 Task: Create a task  Create a new system for managing employee benefits and compensation , assign it to team member softage.3@softage.net in the project AgileCube and update the status of the task to  At Risk , set the priority of the task to Medium
Action: Mouse moved to (67, 324)
Screenshot: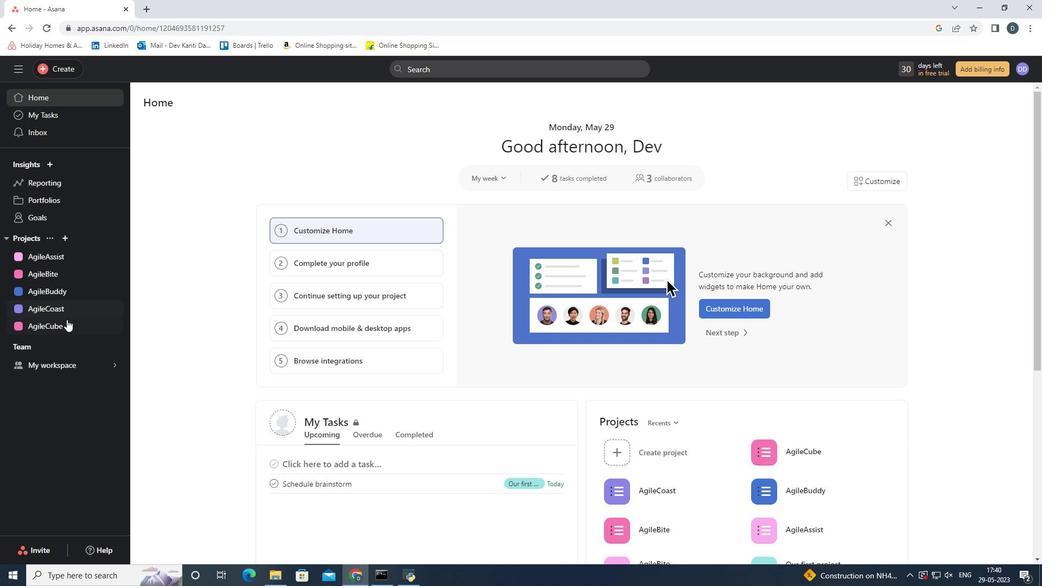 
Action: Mouse pressed left at (67, 324)
Screenshot: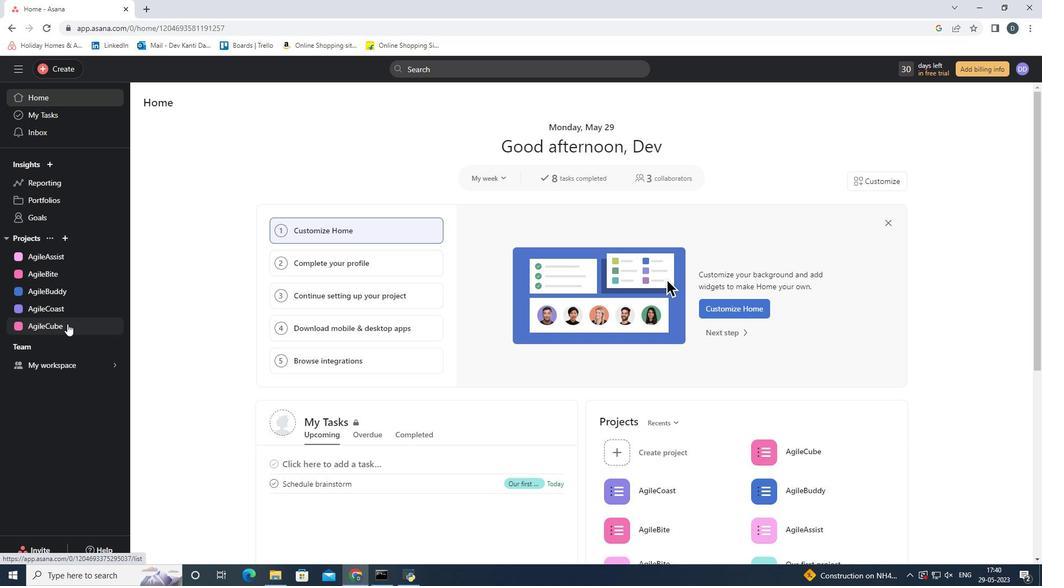 
Action: Mouse moved to (53, 67)
Screenshot: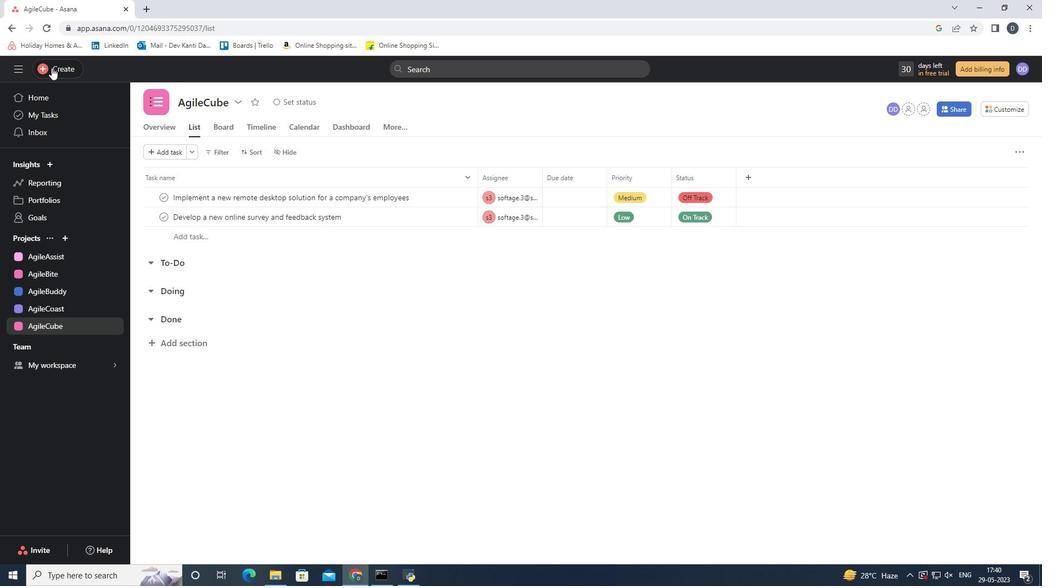 
Action: Mouse pressed left at (53, 67)
Screenshot: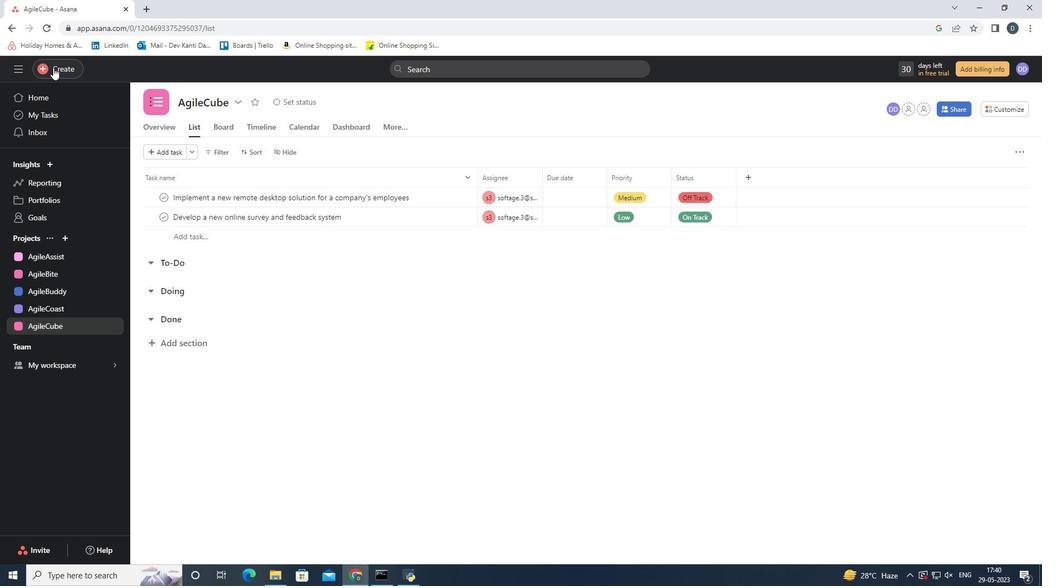 
Action: Mouse moved to (152, 76)
Screenshot: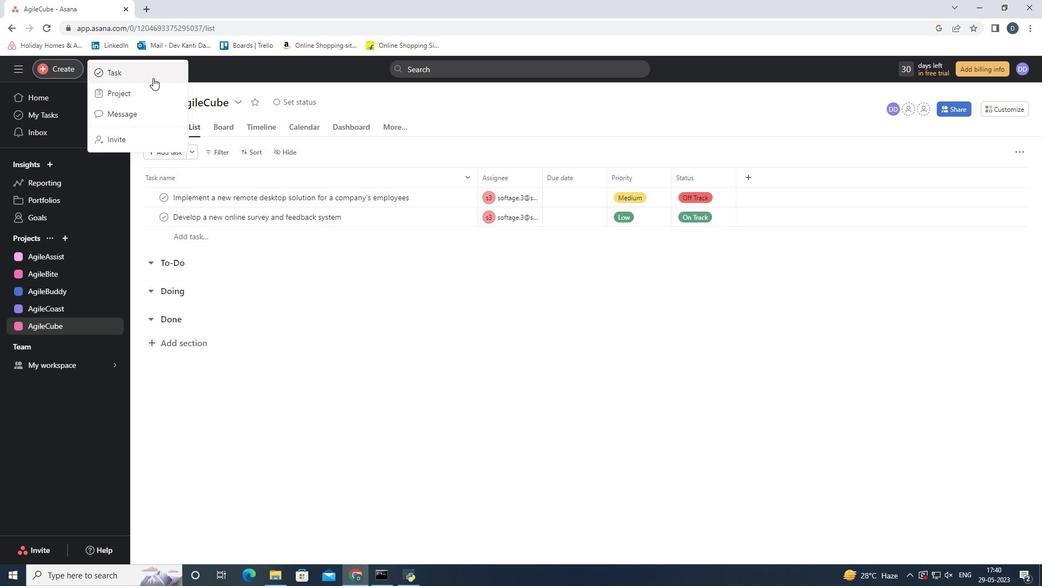 
Action: Mouse pressed left at (152, 76)
Screenshot: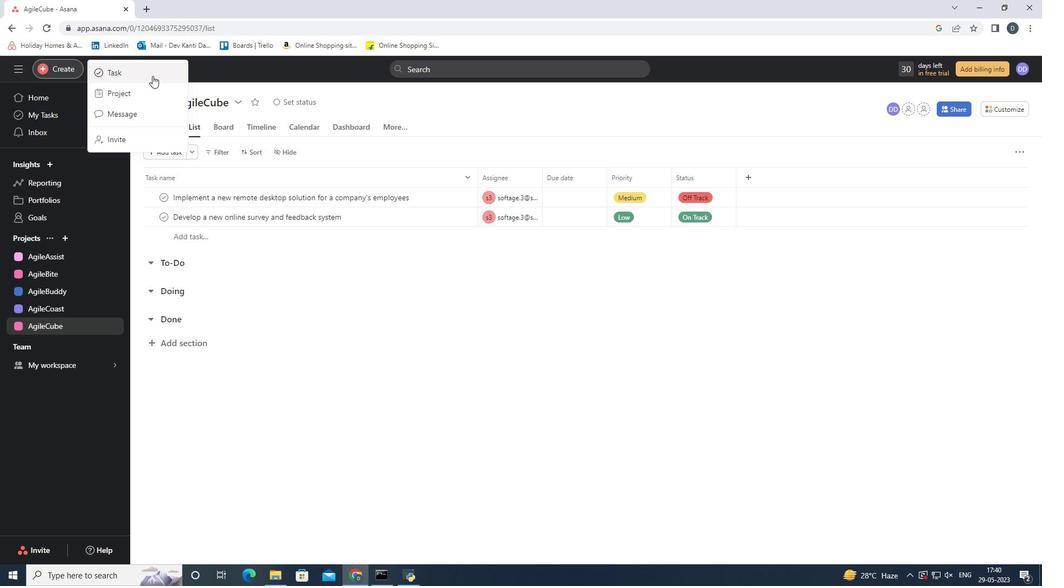 
Action: Mouse moved to (891, 437)
Screenshot: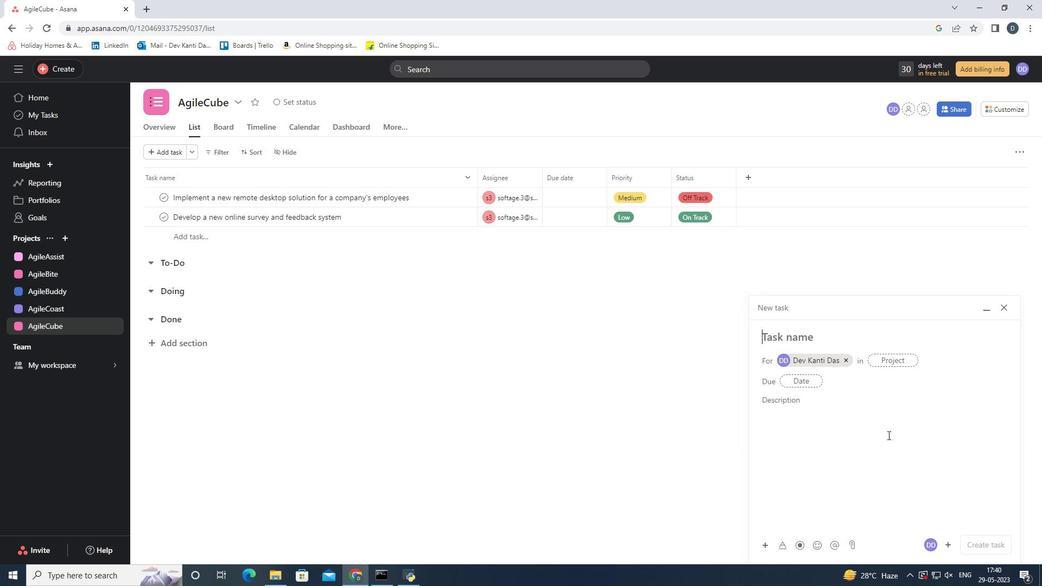 
Action: Key pressed <Key.shift>Create<Key.space>a<Key.space>new<Key.space>system<Key.space>for<Key.space>managing<Key.space>employee<Key.space>benefits<Key.space>and<Key.space>compensation<Key.space><Key.backspace>
Screenshot: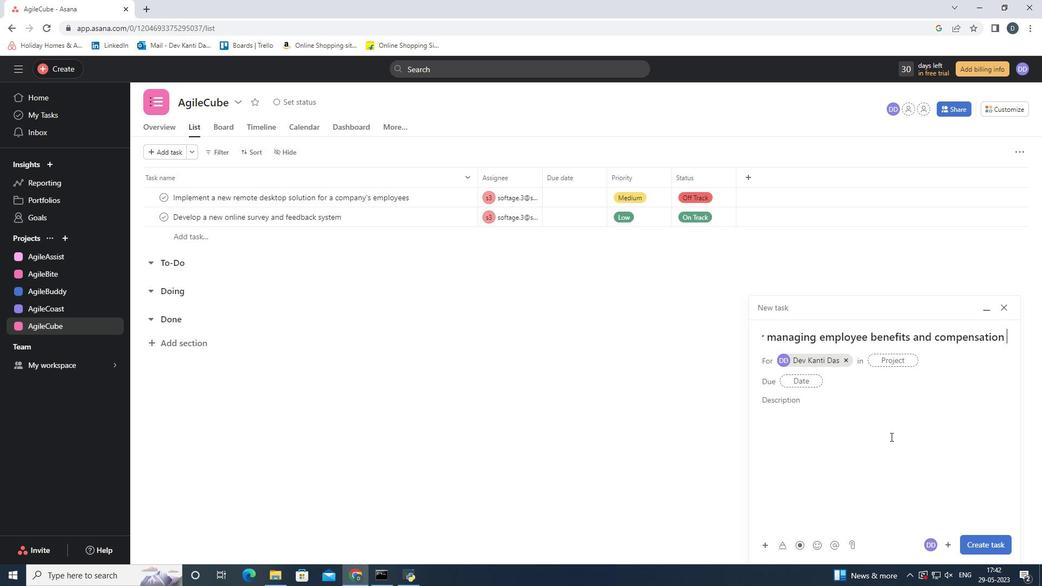 
Action: Mouse moved to (943, 549)
Screenshot: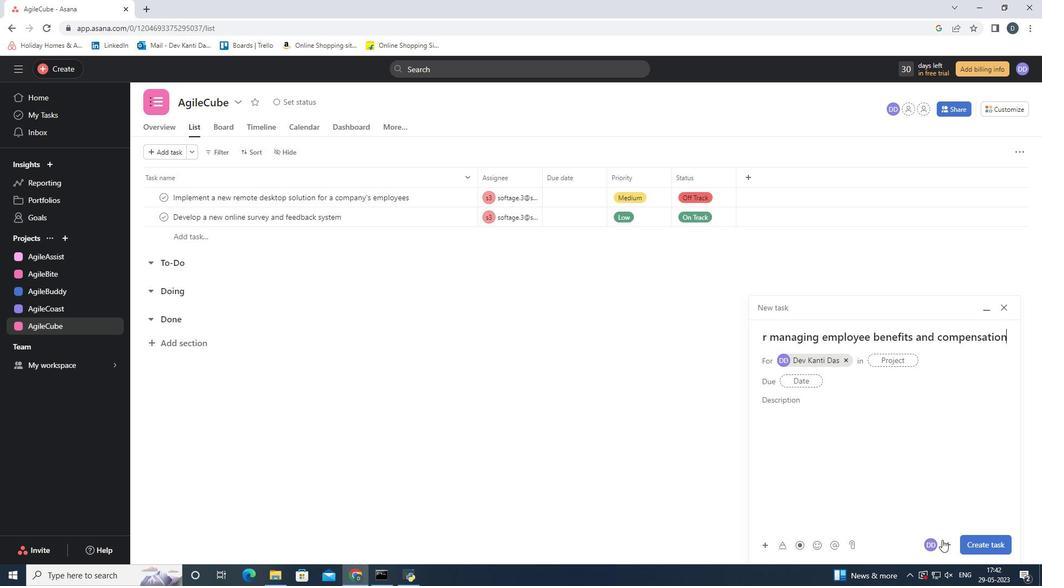 
Action: Mouse pressed left at (943, 549)
Screenshot: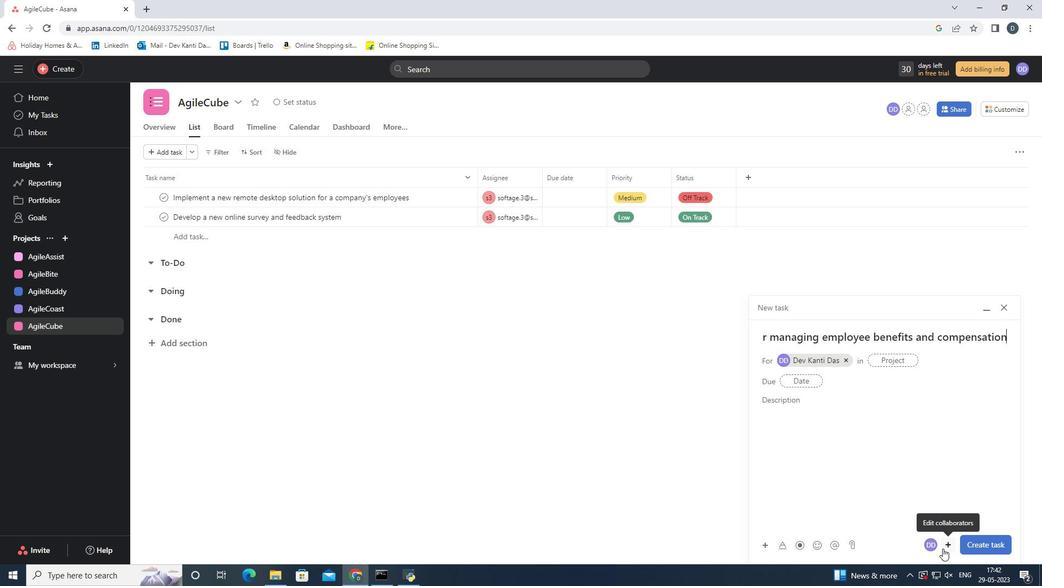
Action: Mouse moved to (947, 507)
Screenshot: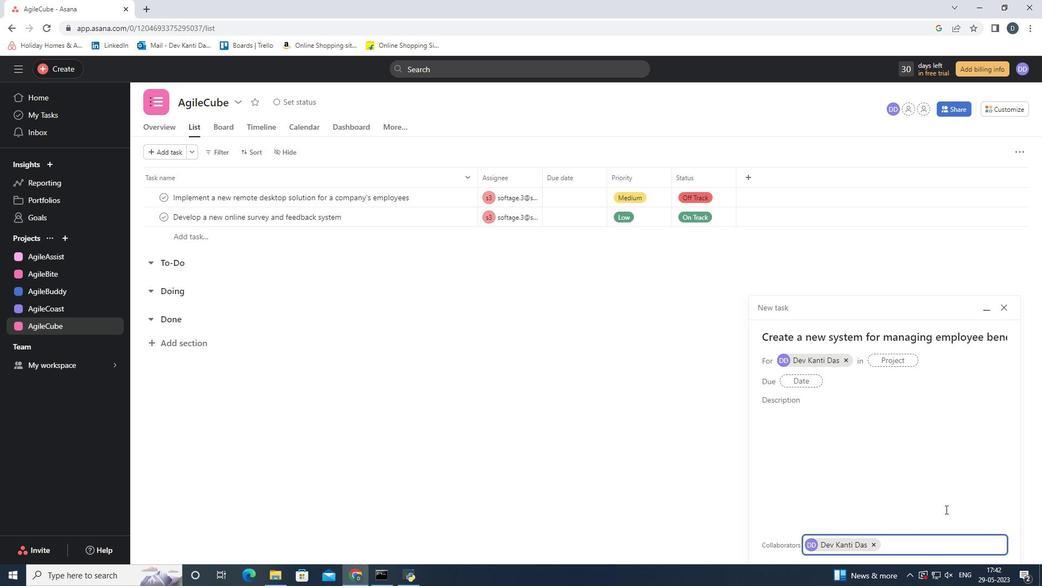 
Action: Key pressed <Key.shift><Key.shift><Key.shift><Key.shift><Key.shift><Key.shift><Key.shift><Key.shift>Softage.3<Key.shift><Key.shift><Key.shift><Key.shift><Key.shift><Key.shift><Key.shift><Key.shift><Key.shift><Key.shift><Key.shift><Key.shift><Key.shift><Key.shift><Key.shift>@softage.net
Screenshot: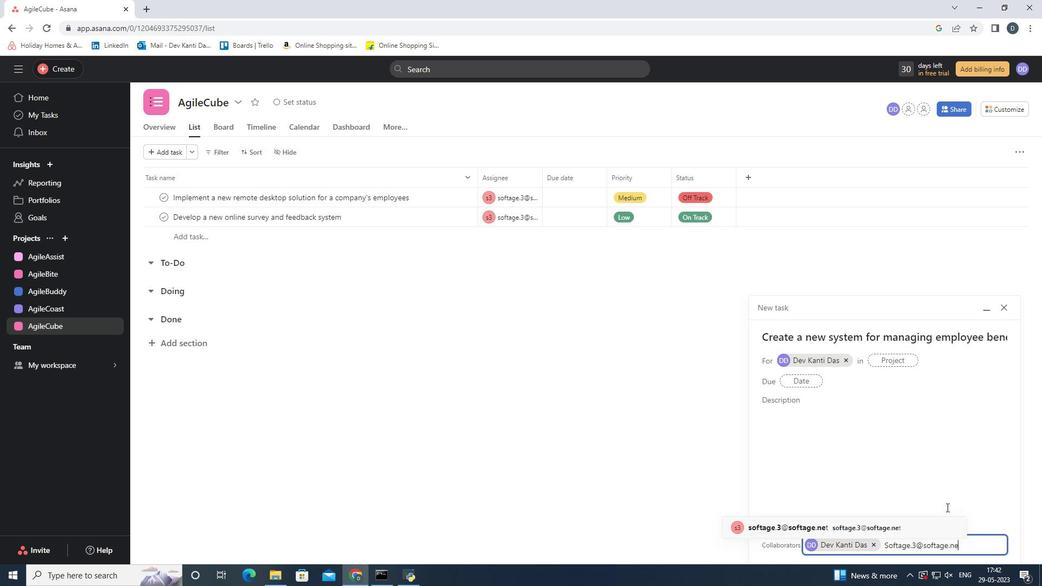 
Action: Mouse moved to (873, 524)
Screenshot: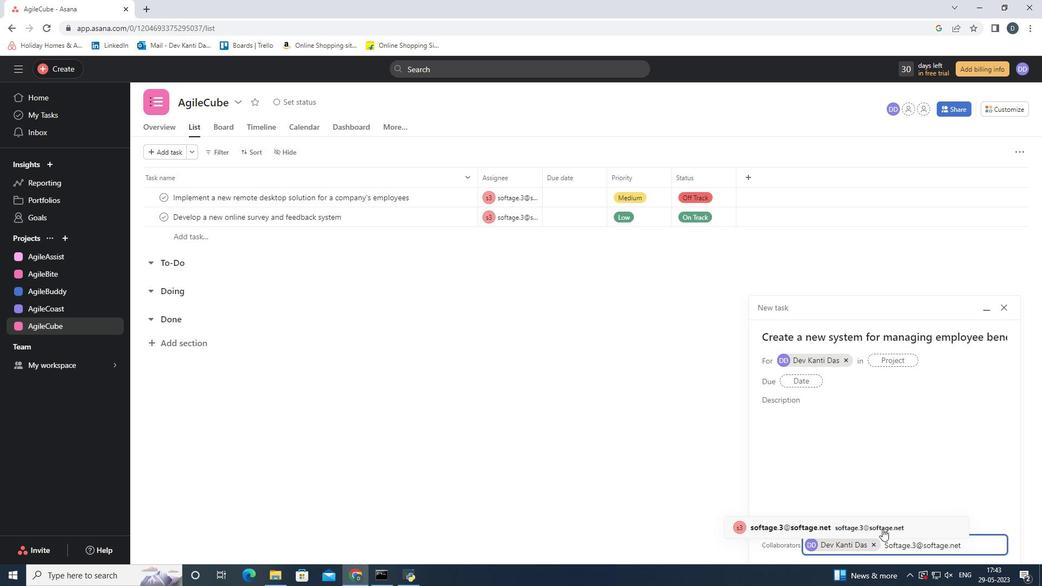 
Action: Mouse pressed left at (873, 524)
Screenshot: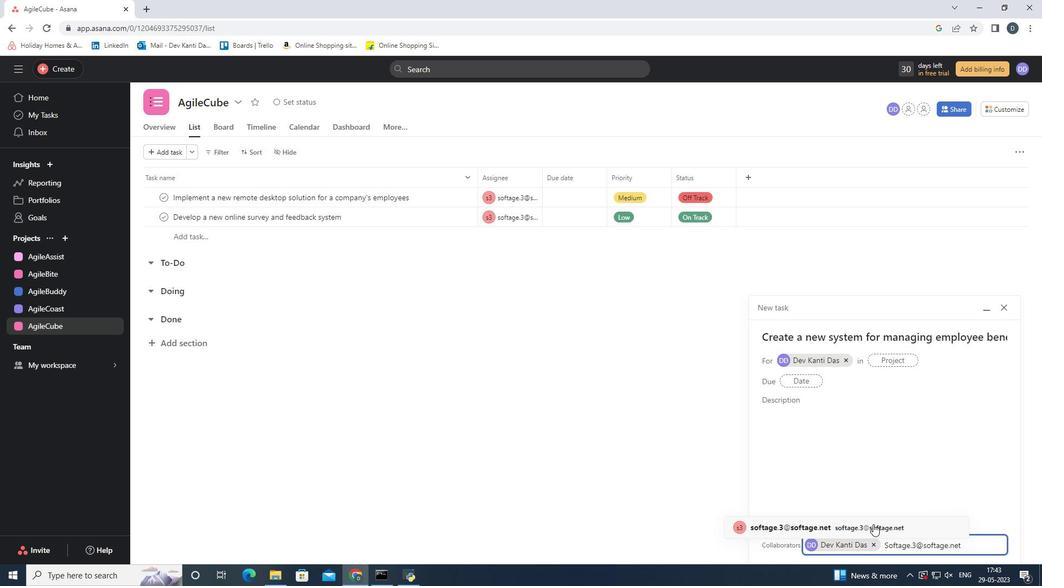 
Action: Mouse moved to (899, 363)
Screenshot: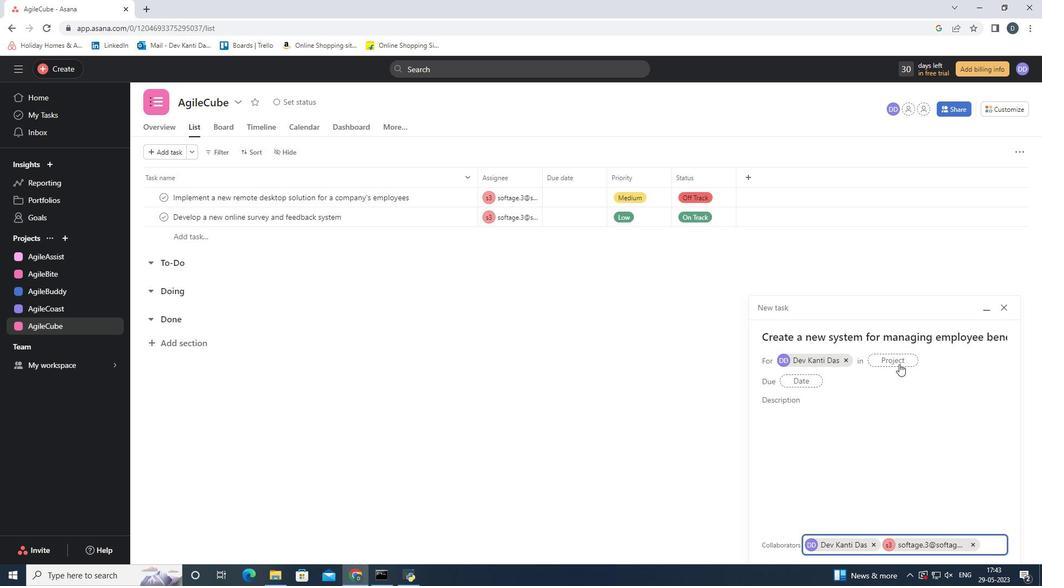 
Action: Mouse pressed left at (899, 363)
Screenshot: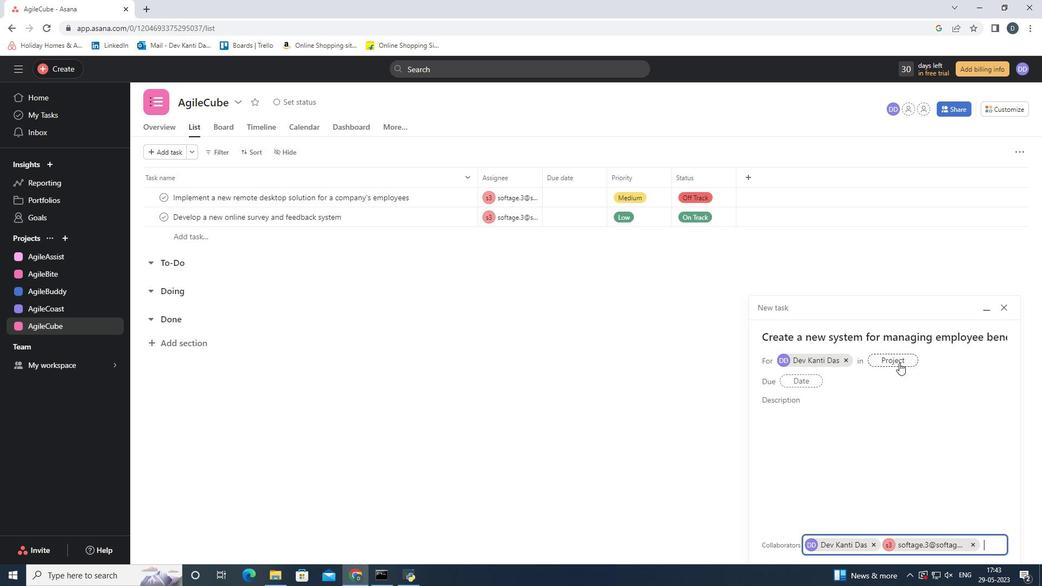 
Action: Mouse moved to (847, 380)
Screenshot: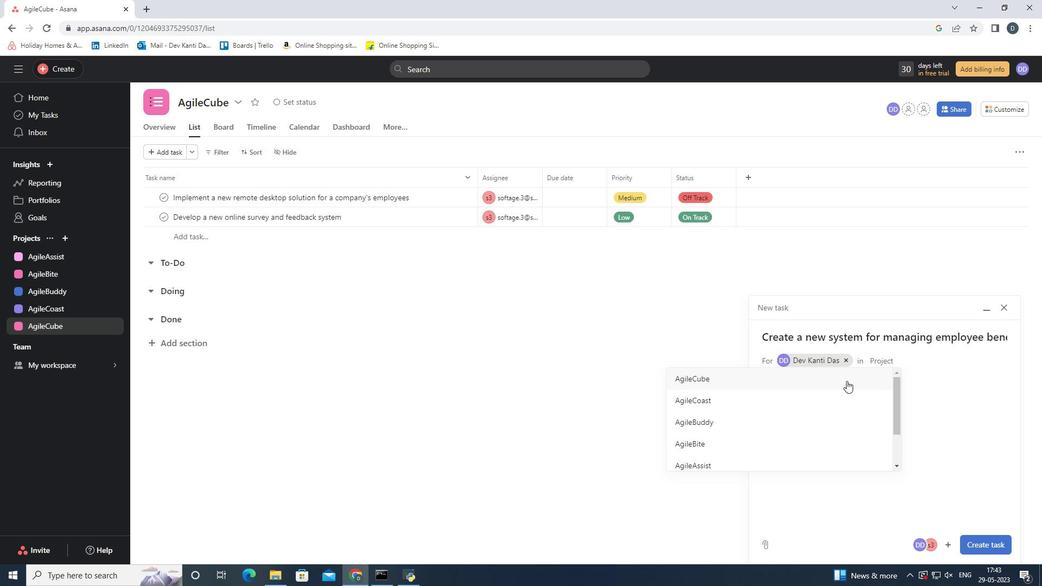 
Action: Mouse pressed left at (847, 380)
Screenshot: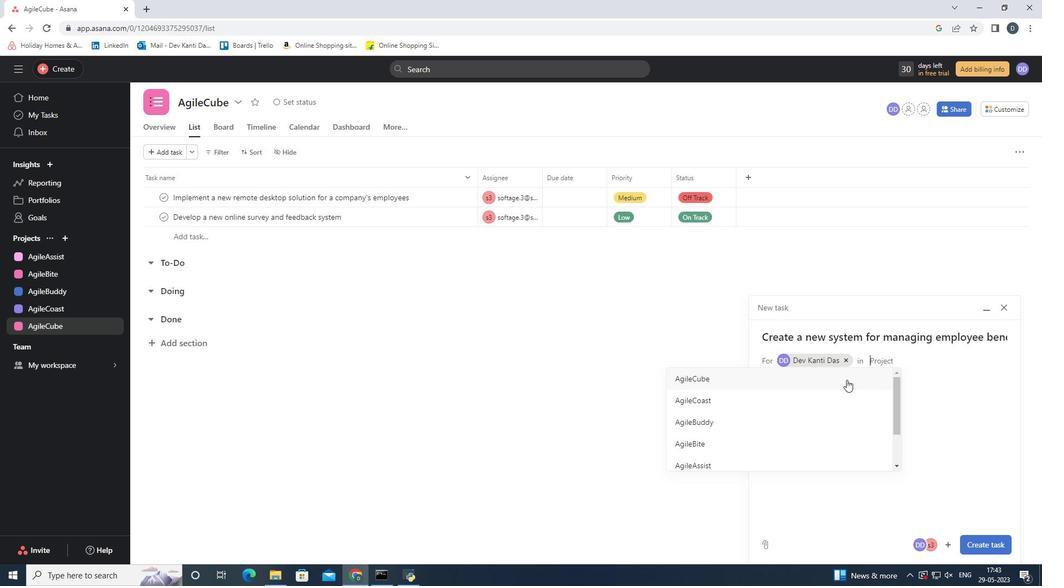 
Action: Mouse moved to (817, 403)
Screenshot: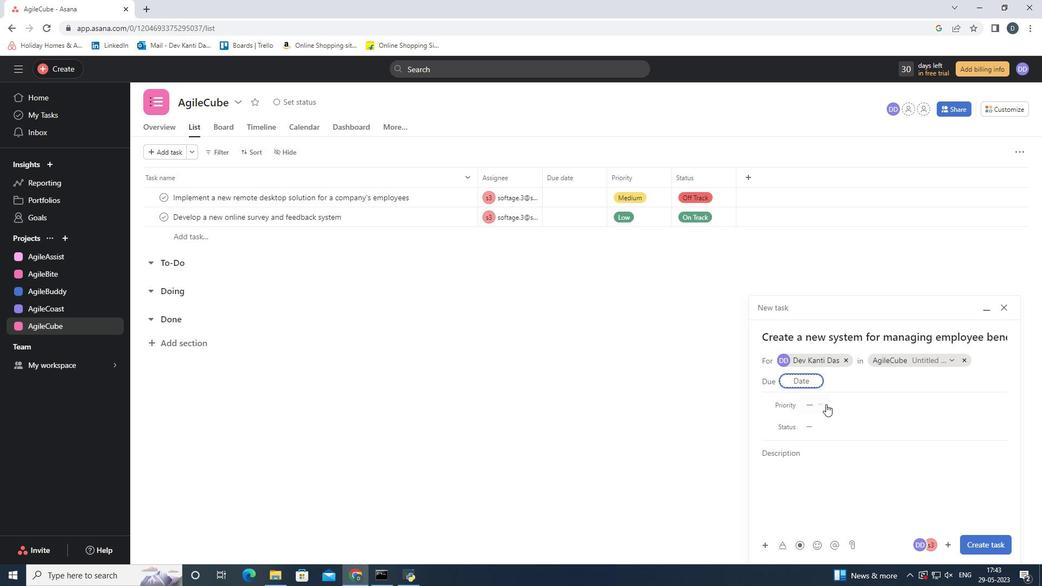 
Action: Mouse pressed left at (817, 403)
Screenshot: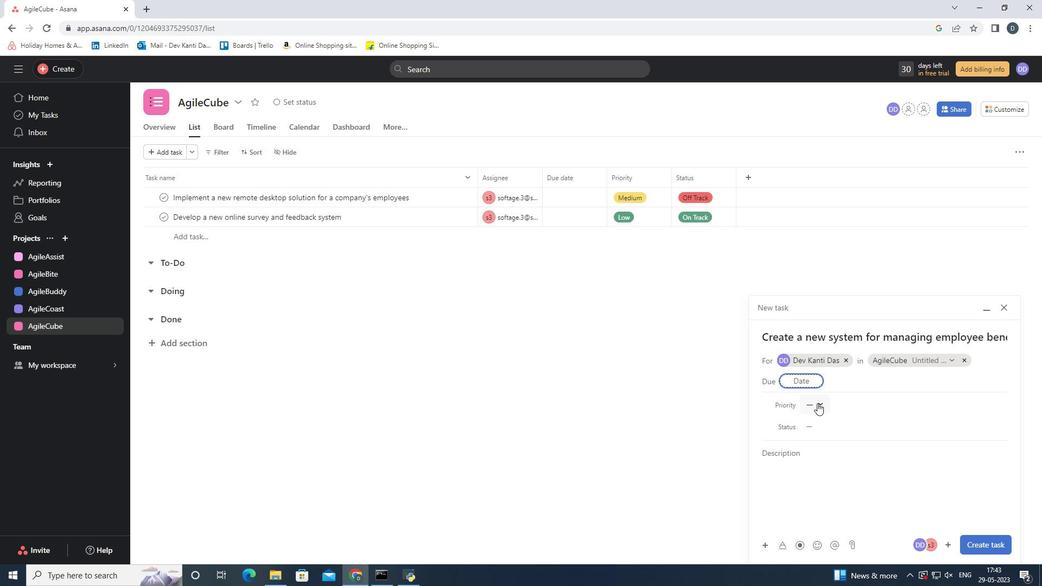 
Action: Mouse moved to (847, 463)
Screenshot: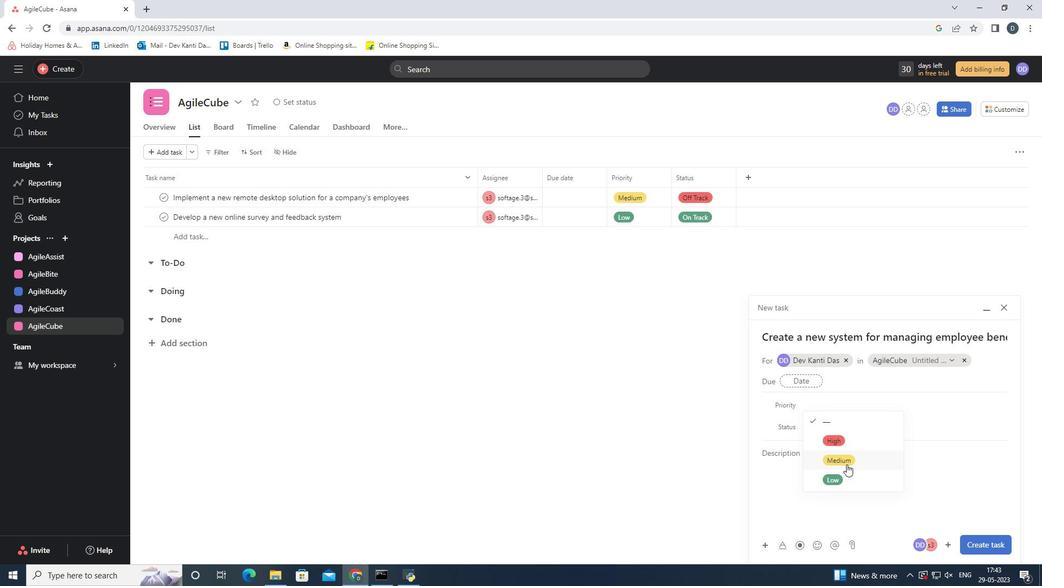 
Action: Mouse pressed left at (847, 463)
Screenshot: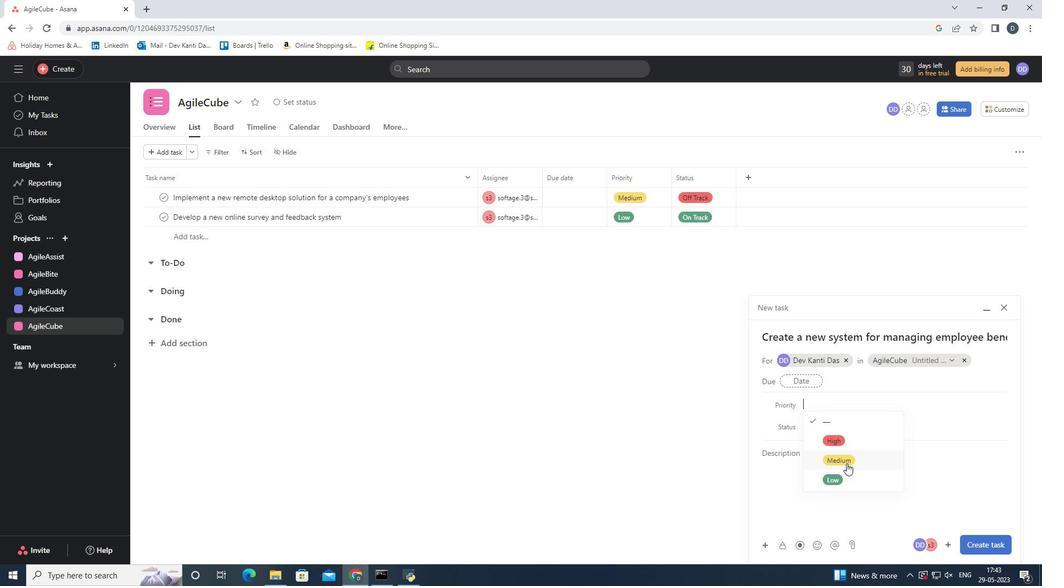 
Action: Mouse moved to (810, 424)
Screenshot: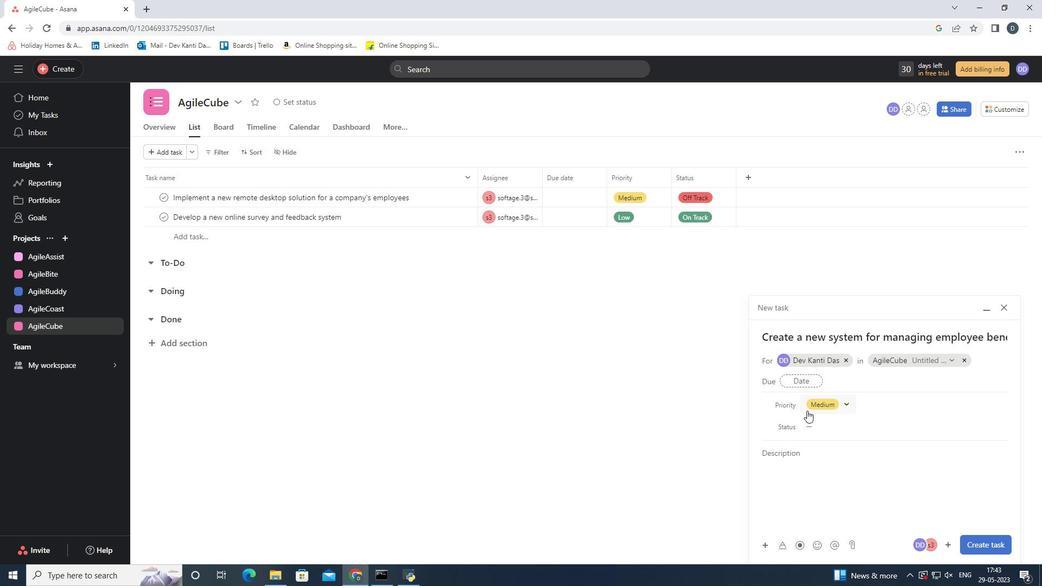 
Action: Mouse pressed left at (810, 424)
Screenshot: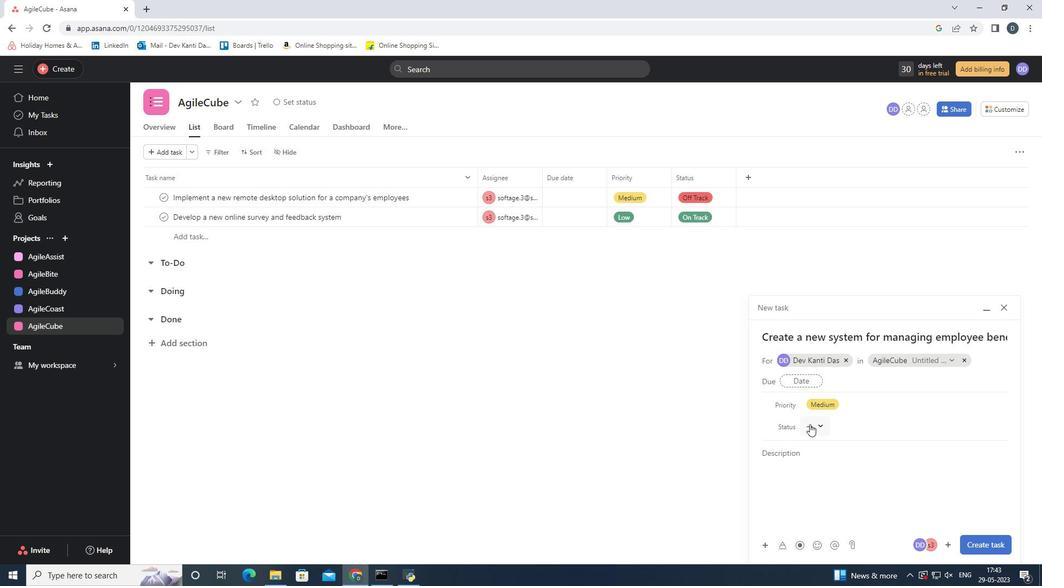 
Action: Mouse moved to (853, 496)
Screenshot: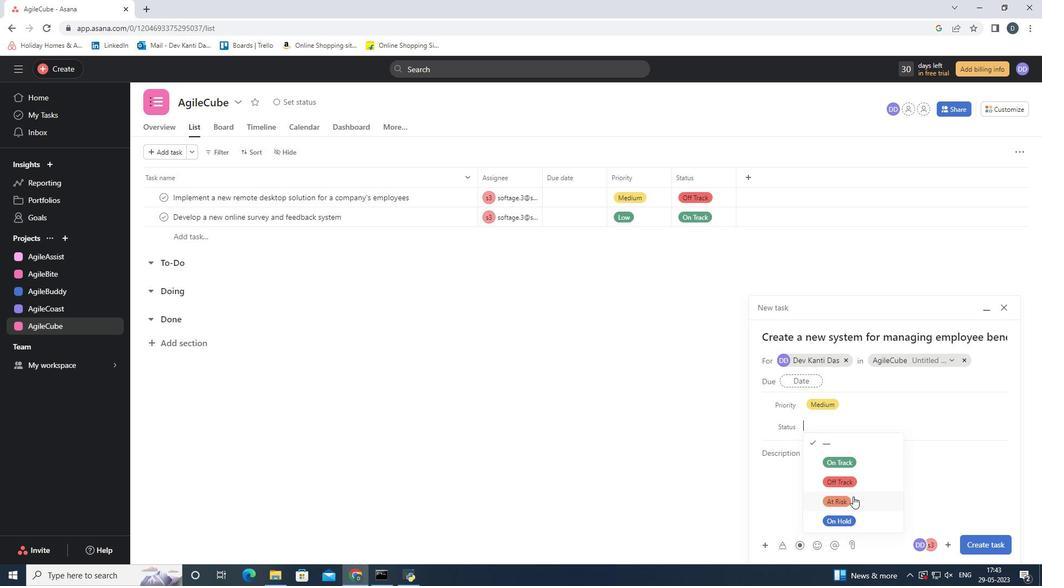 
Action: Mouse pressed left at (853, 496)
Screenshot: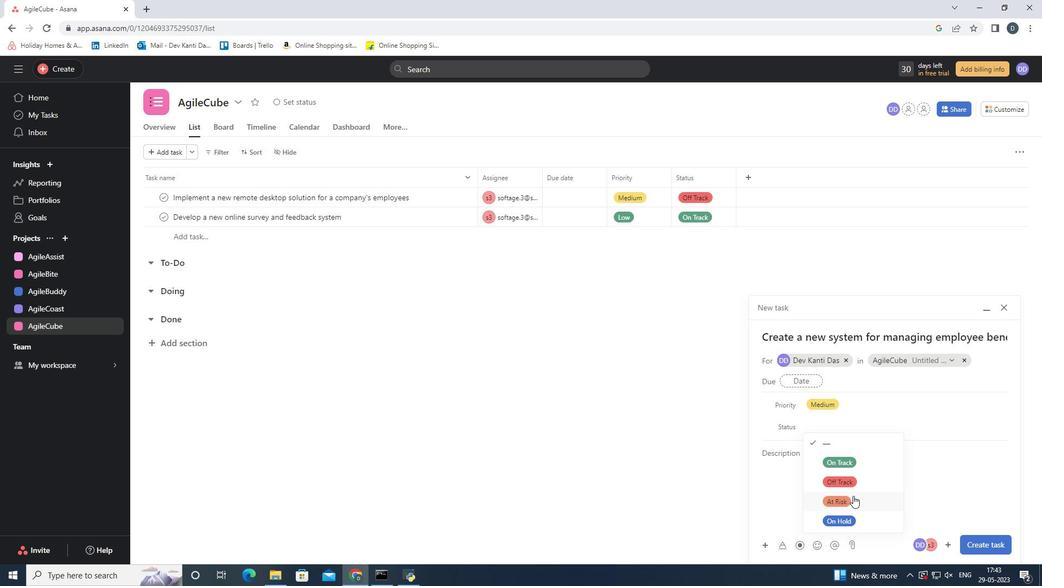 
Action: Mouse moved to (1000, 542)
Screenshot: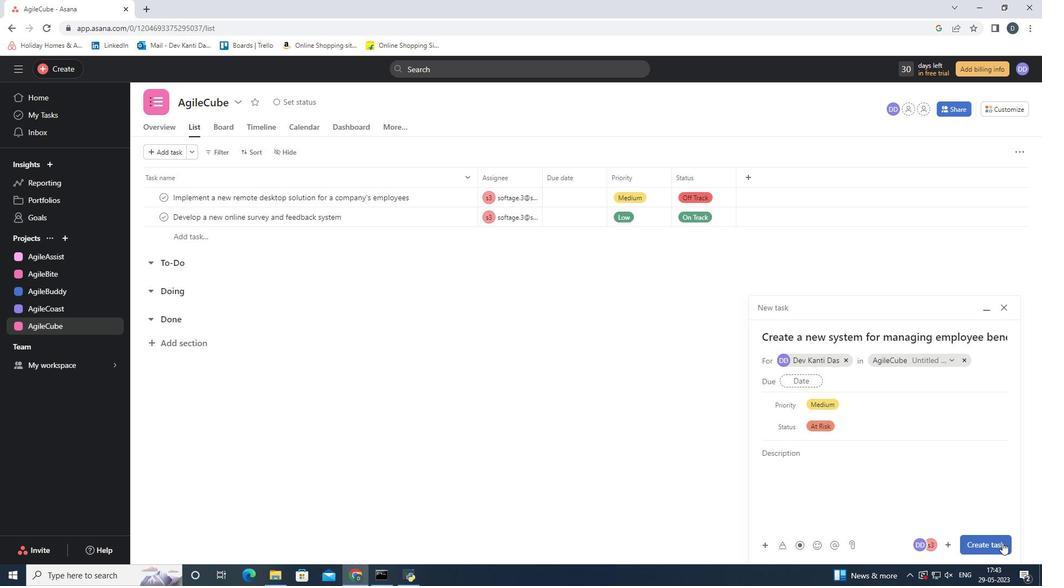 
Action: Mouse pressed left at (1000, 542)
Screenshot: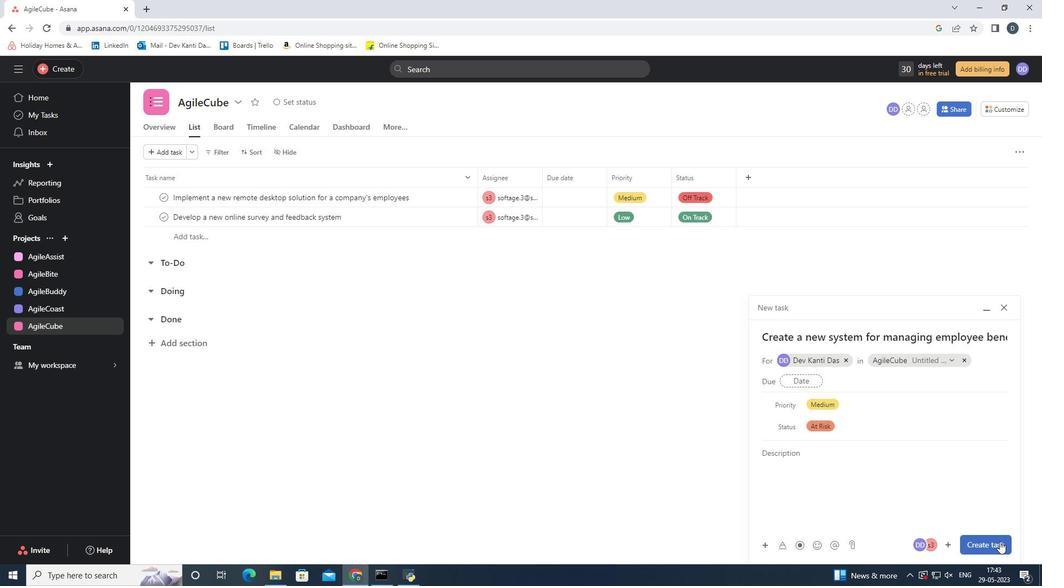 
Action: Mouse moved to (126, 525)
Screenshot: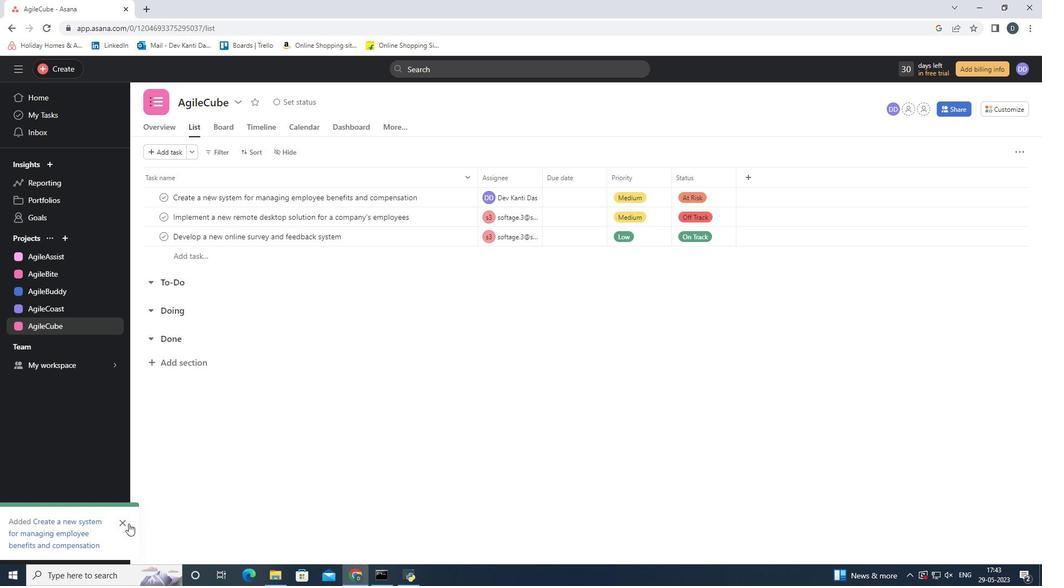 
Action: Mouse pressed left at (126, 525)
Screenshot: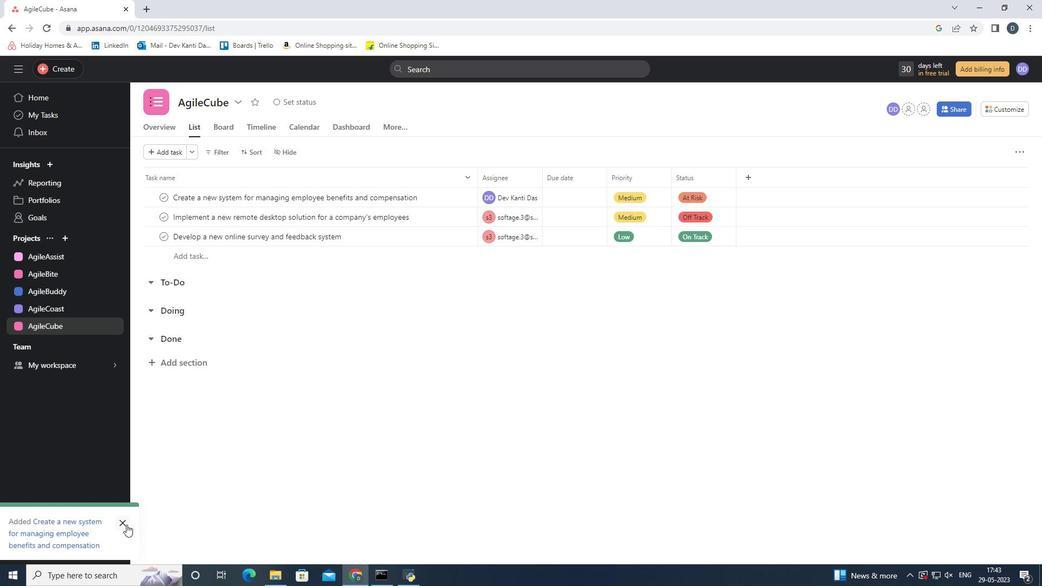 
Action: Mouse moved to (512, 198)
Screenshot: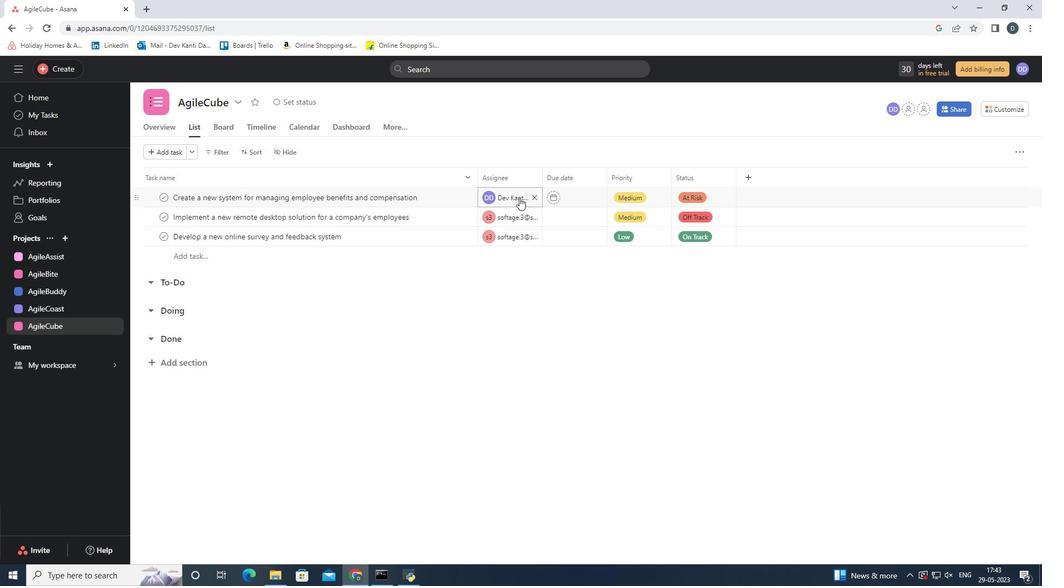 
Action: Mouse pressed left at (512, 198)
Screenshot: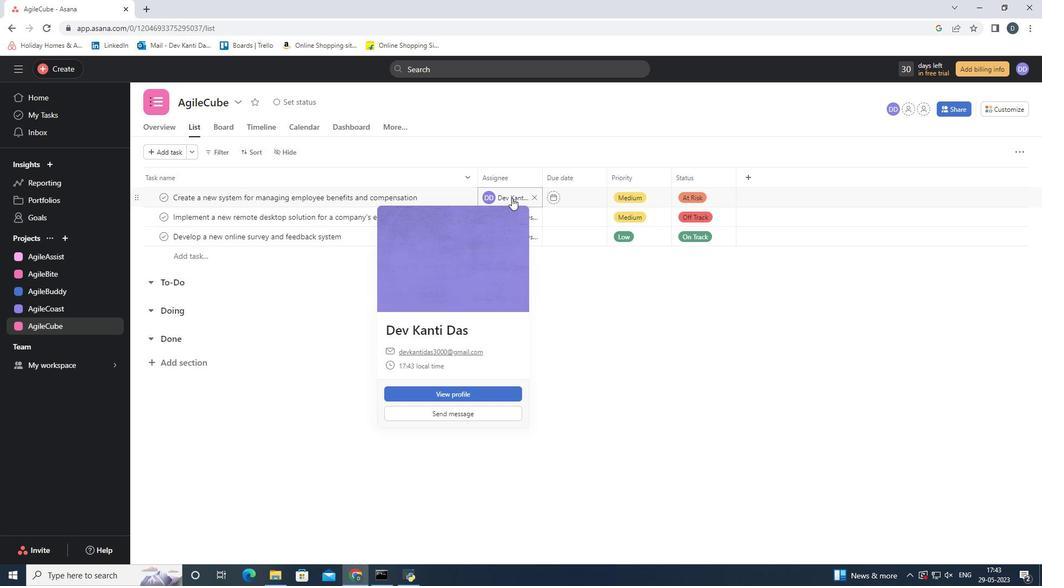 
Action: Mouse moved to (541, 287)
Screenshot: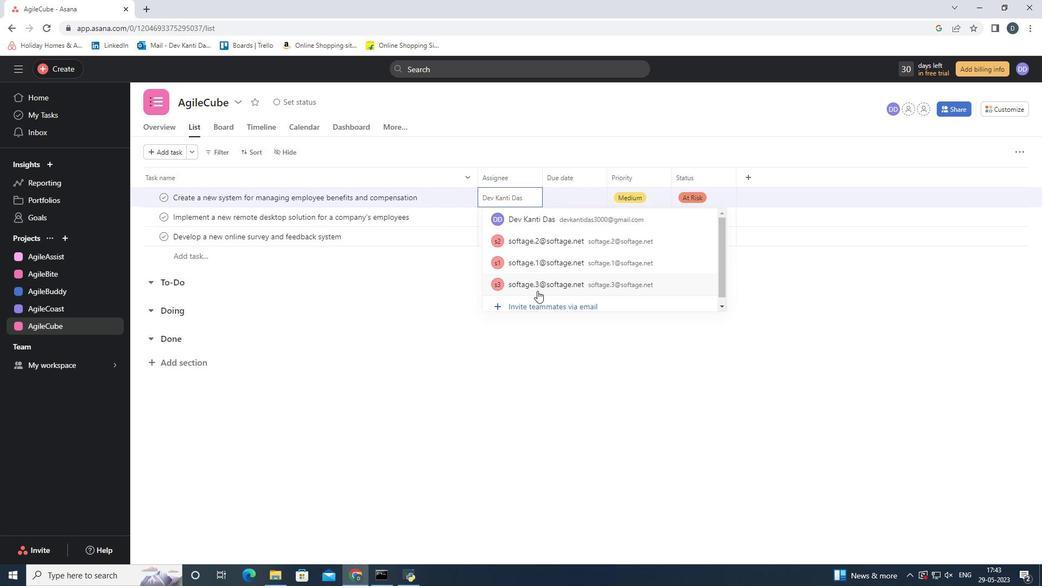 
Action: Mouse pressed left at (541, 287)
Screenshot: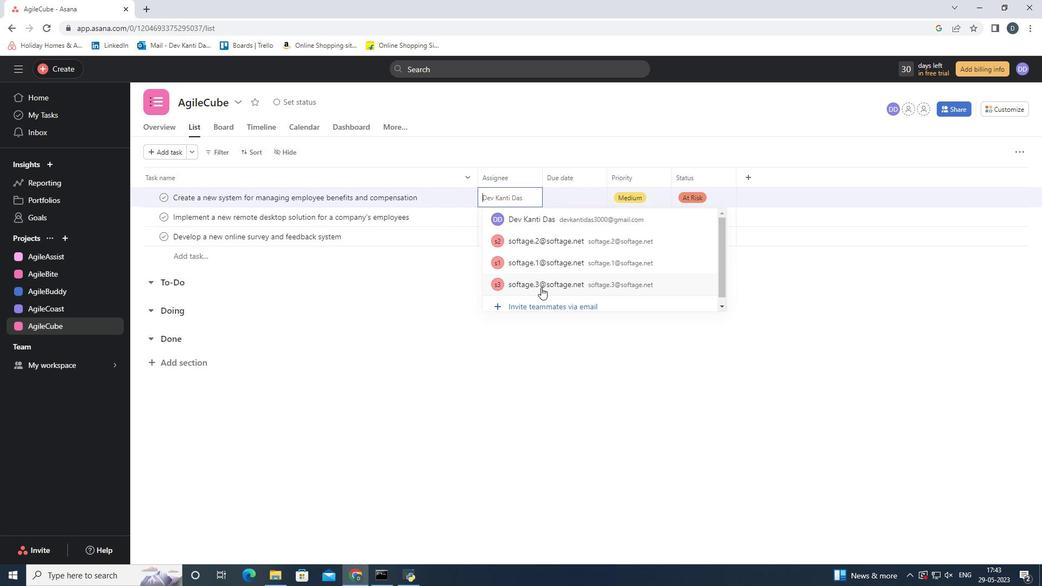 
Action: Mouse moved to (639, 509)
Screenshot: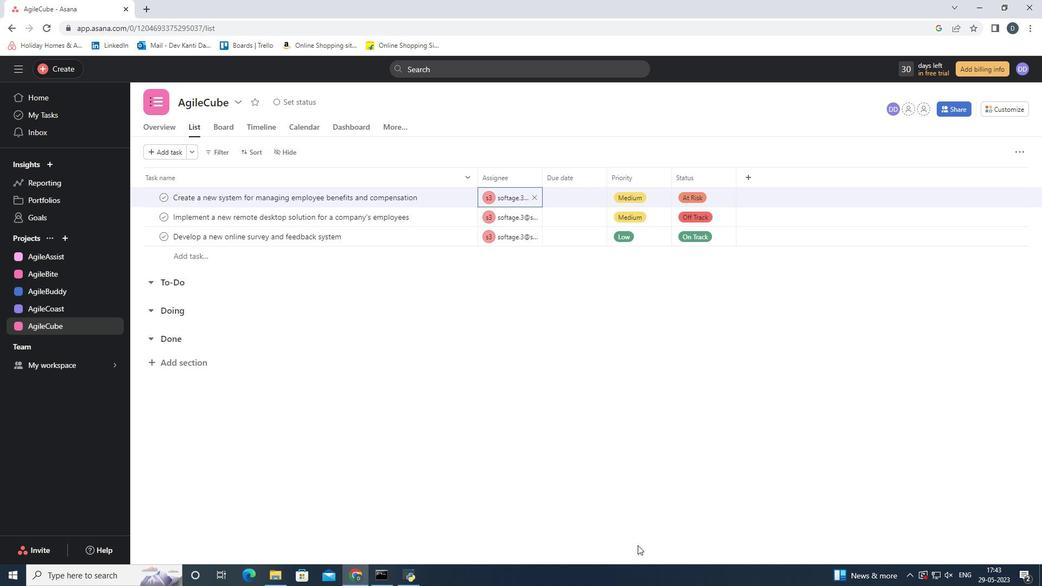 
